 Task: Assign Person0000000126 as Assignee of Child Issue ChildIssue0000000630 of Issue Issue0000000315 in Backlog  in Scrum Project Project0000000063 in Jira. Assign Person0000000127 as Assignee of Child Issue ChildIssue0000000631 of Issue Issue0000000316 in Backlog  in Scrum Project Project0000000064 in Jira. Assign Person0000000127 as Assignee of Child Issue ChildIssue0000000632 of Issue Issue0000000316 in Backlog  in Scrum Project Project0000000064 in Jira. Assign Person0000000127 as Assignee of Child Issue ChildIssue0000000633 of Issue Issue0000000317 in Backlog  in Scrum Project Project0000000064 in Jira. Assign Person0000000127 as Assignee of Child Issue ChildIssue0000000634 of Issue Issue0000000317 in Backlog  in Scrum Project Project0000000064 in Jira
Action: Mouse moved to (868, 341)
Screenshot: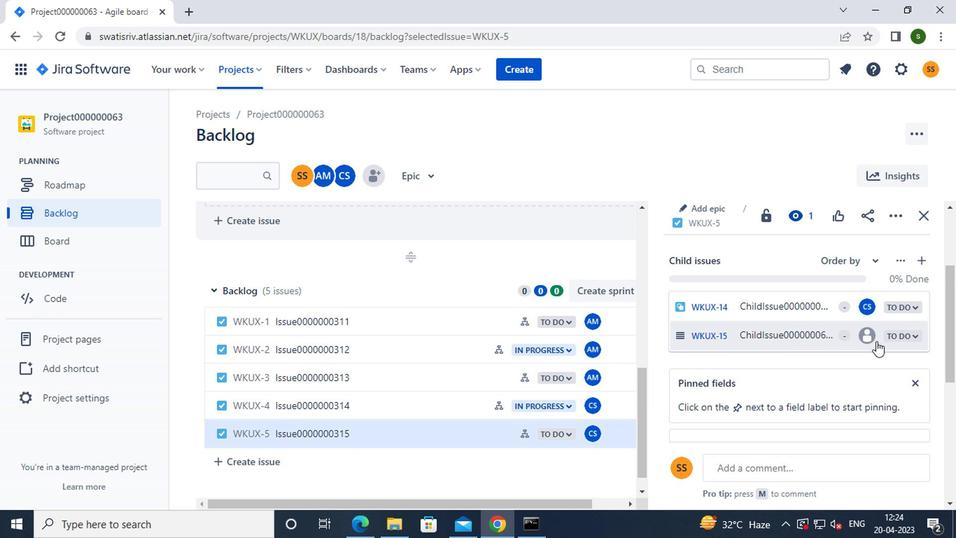 
Action: Mouse pressed left at (868, 341)
Screenshot: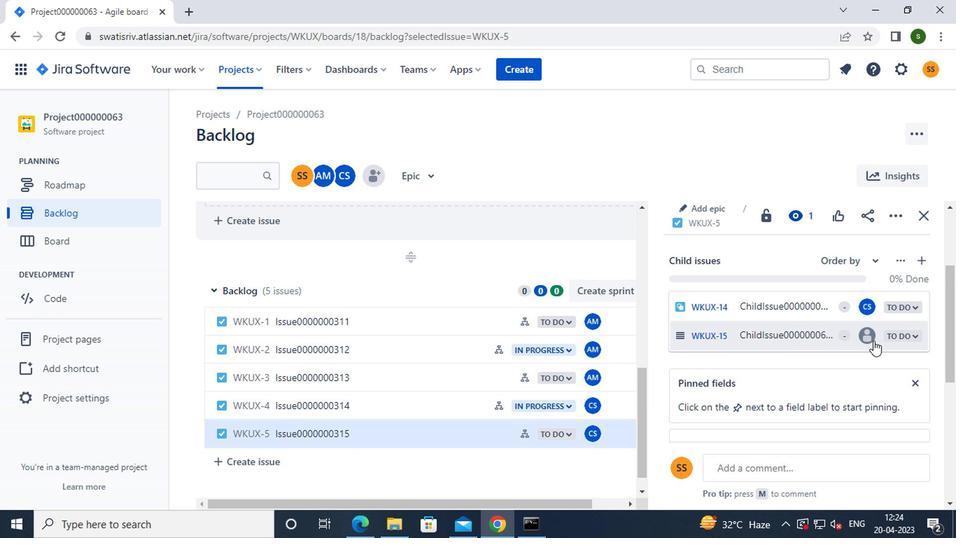 
Action: Mouse moved to (748, 398)
Screenshot: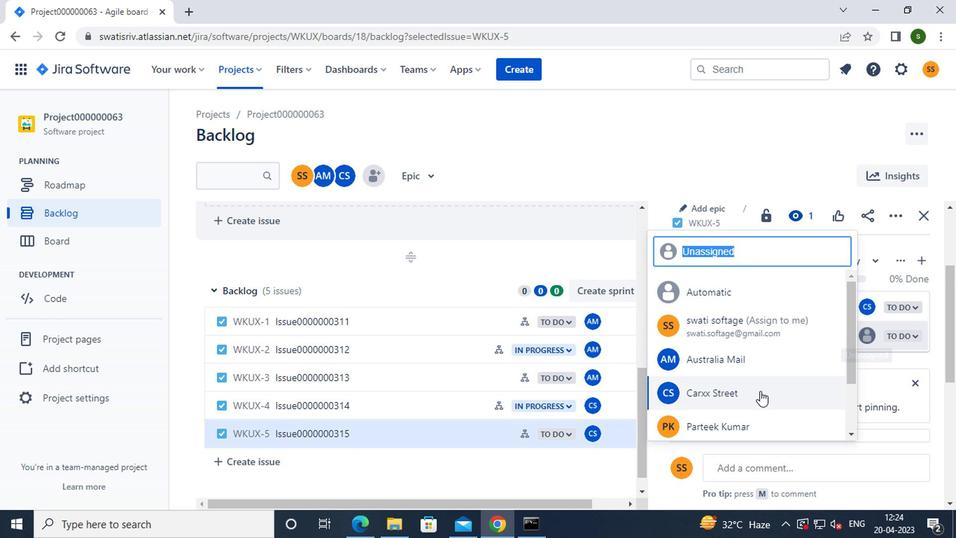 
Action: Mouse pressed left at (748, 398)
Screenshot: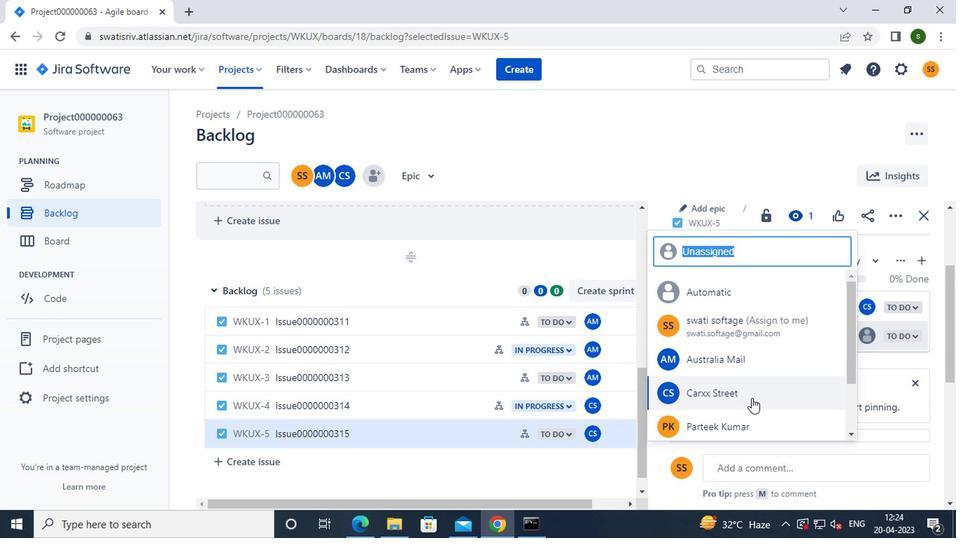
Action: Mouse moved to (237, 74)
Screenshot: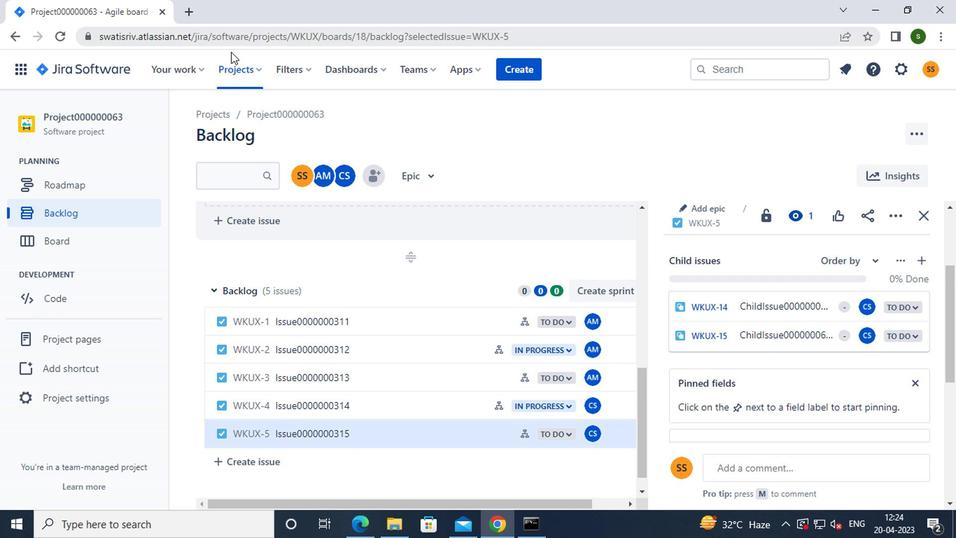 
Action: Mouse pressed left at (237, 74)
Screenshot: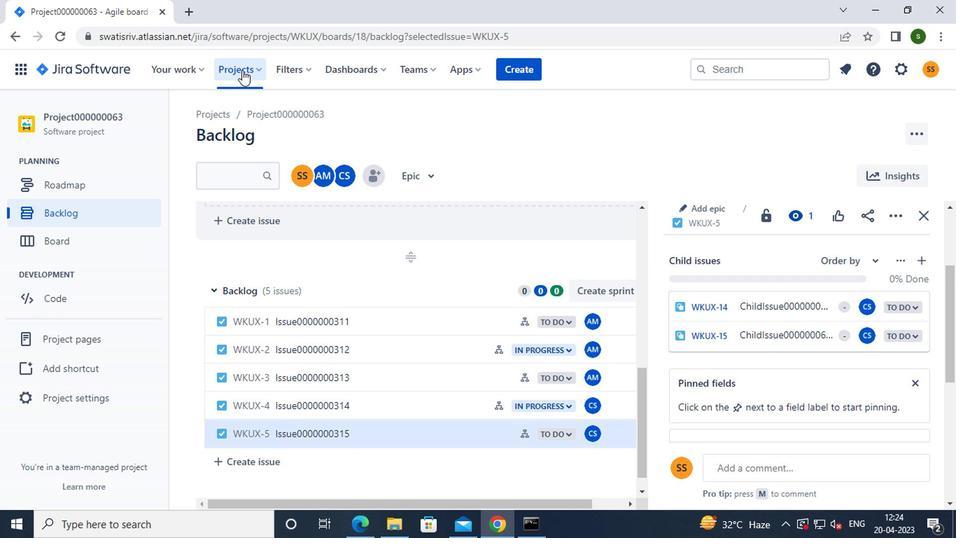 
Action: Mouse moved to (268, 173)
Screenshot: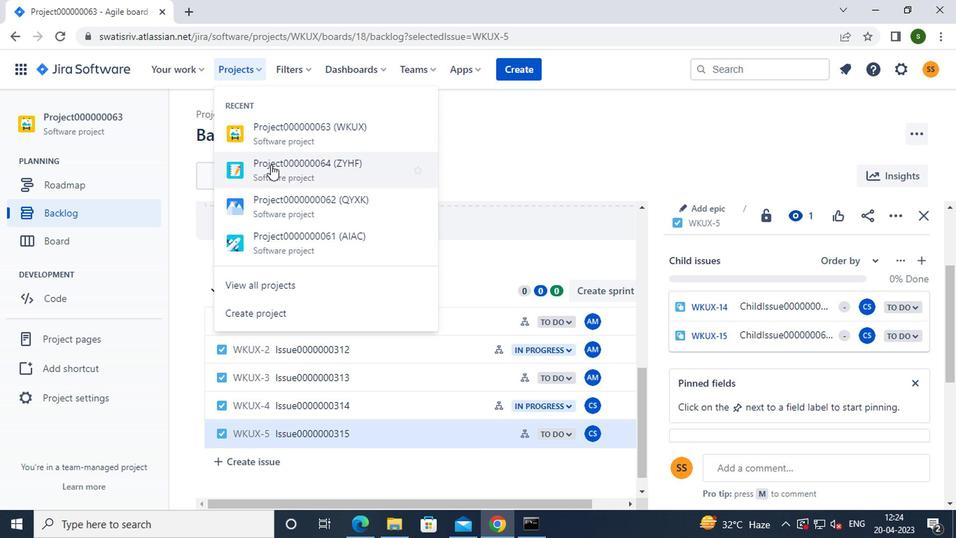 
Action: Mouse pressed left at (268, 173)
Screenshot: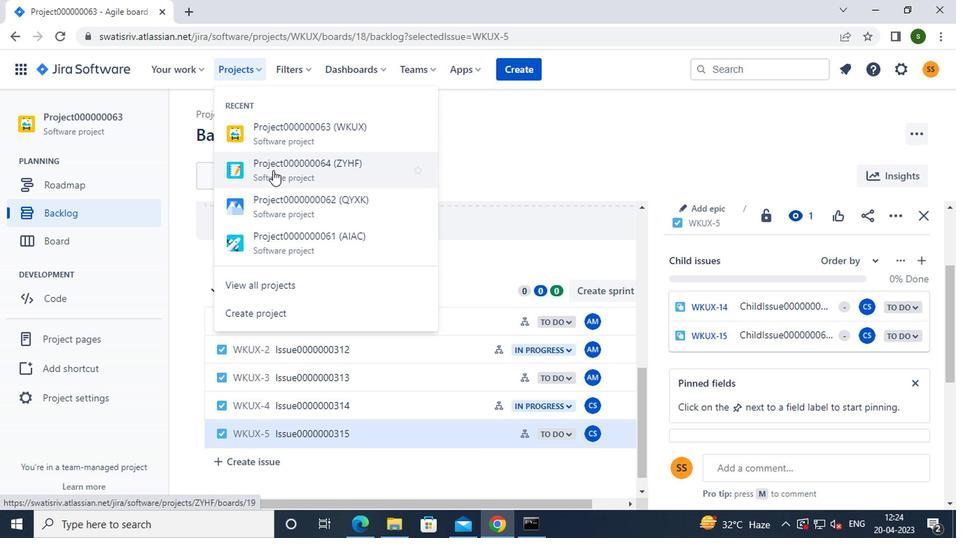 
Action: Mouse moved to (93, 217)
Screenshot: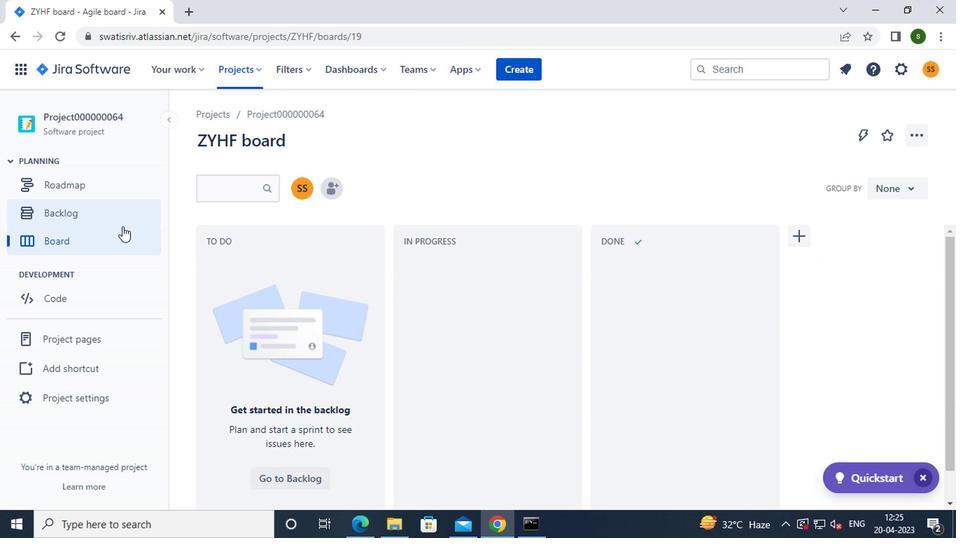 
Action: Mouse pressed left at (93, 217)
Screenshot: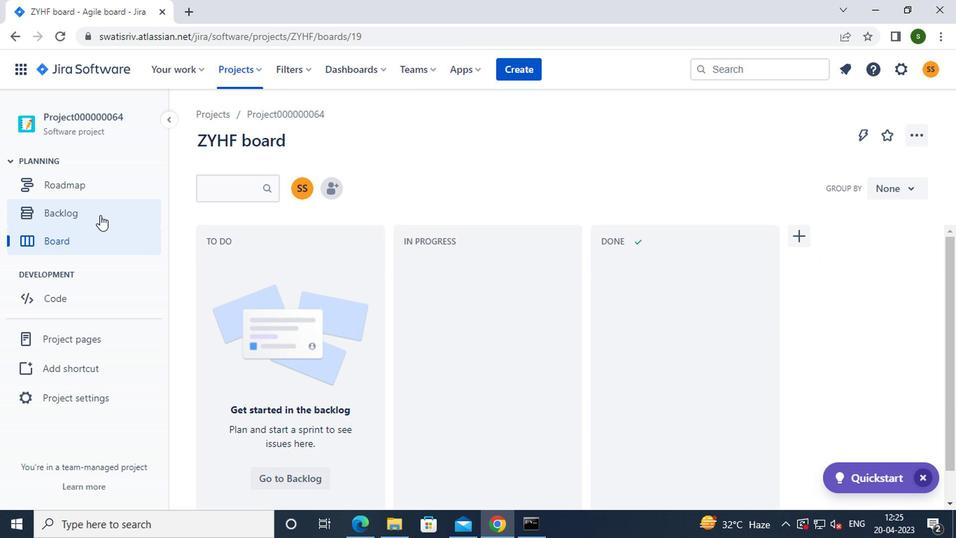 
Action: Mouse moved to (563, 361)
Screenshot: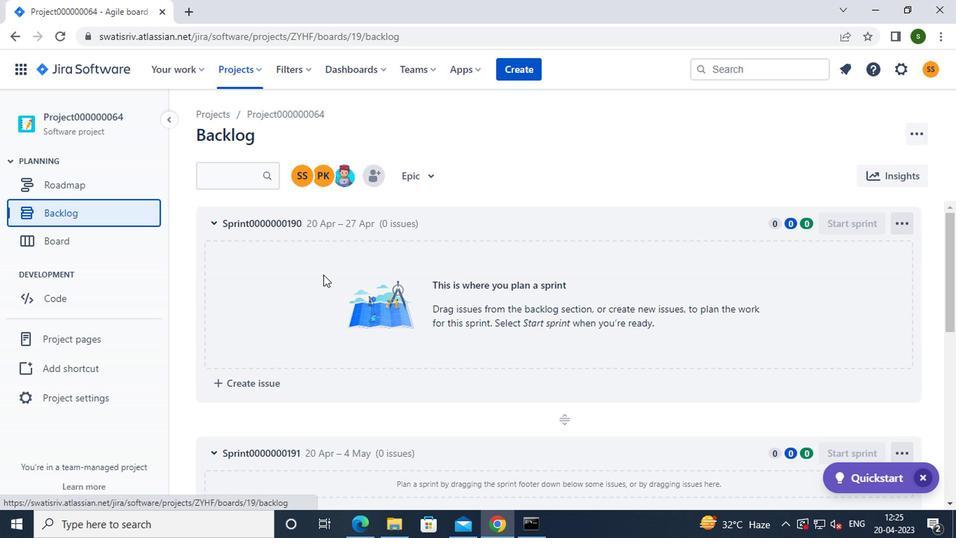 
Action: Mouse scrolled (563, 360) with delta (0, 0)
Screenshot: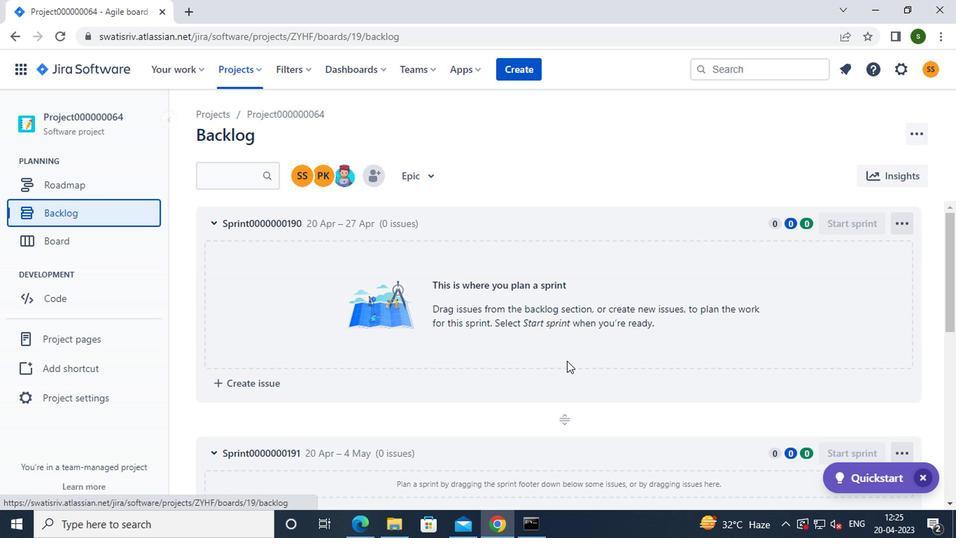 
Action: Mouse scrolled (563, 360) with delta (0, 0)
Screenshot: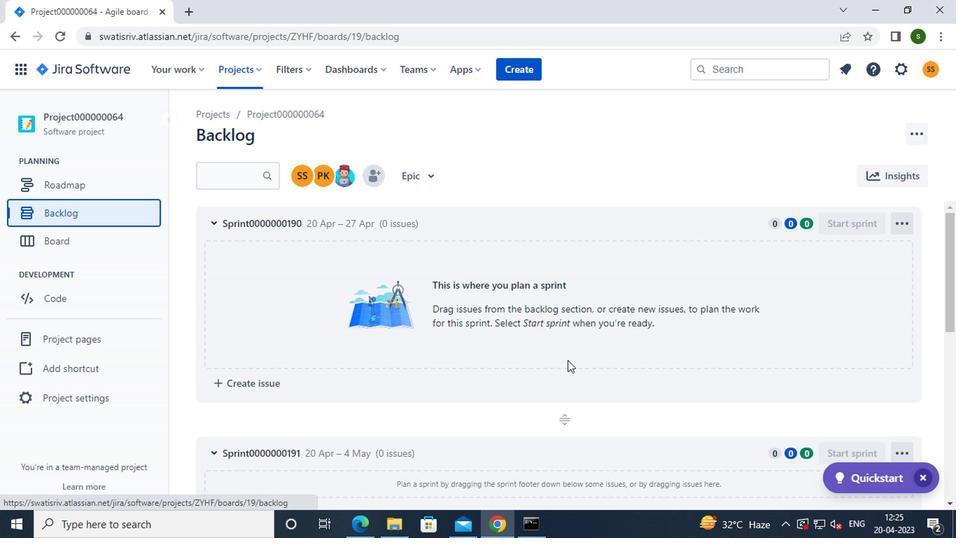 
Action: Mouse scrolled (563, 360) with delta (0, 0)
Screenshot: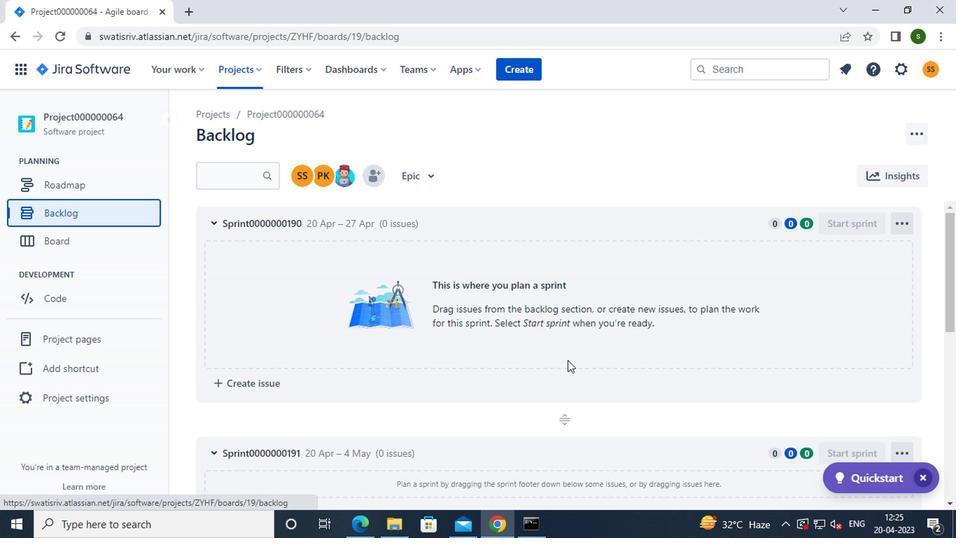 
Action: Mouse scrolled (563, 360) with delta (0, 0)
Screenshot: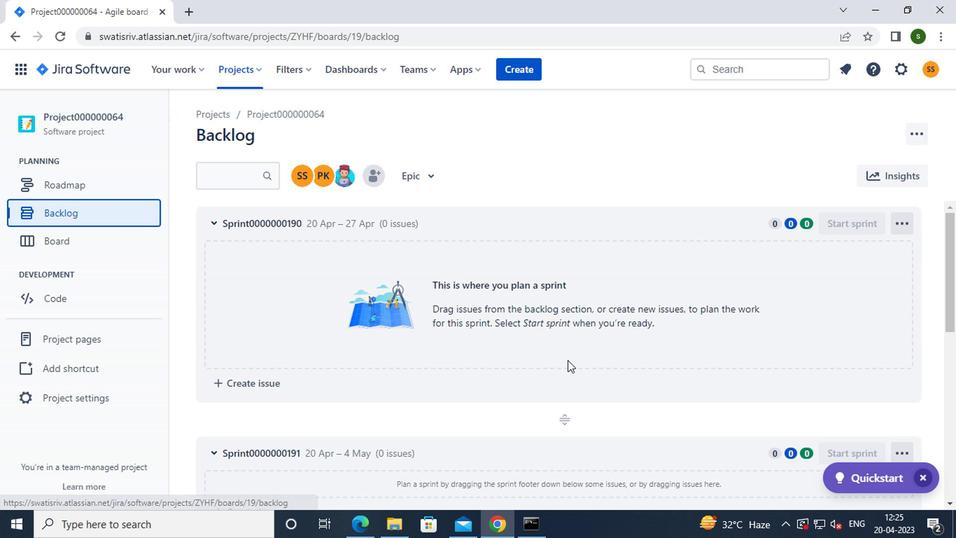 
Action: Mouse scrolled (563, 360) with delta (0, 0)
Screenshot: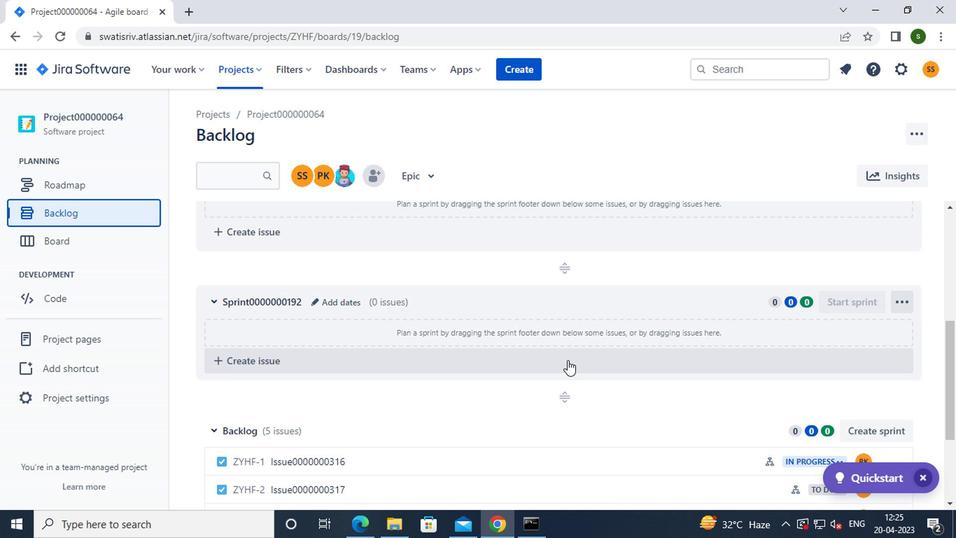 
Action: Mouse scrolled (563, 360) with delta (0, 0)
Screenshot: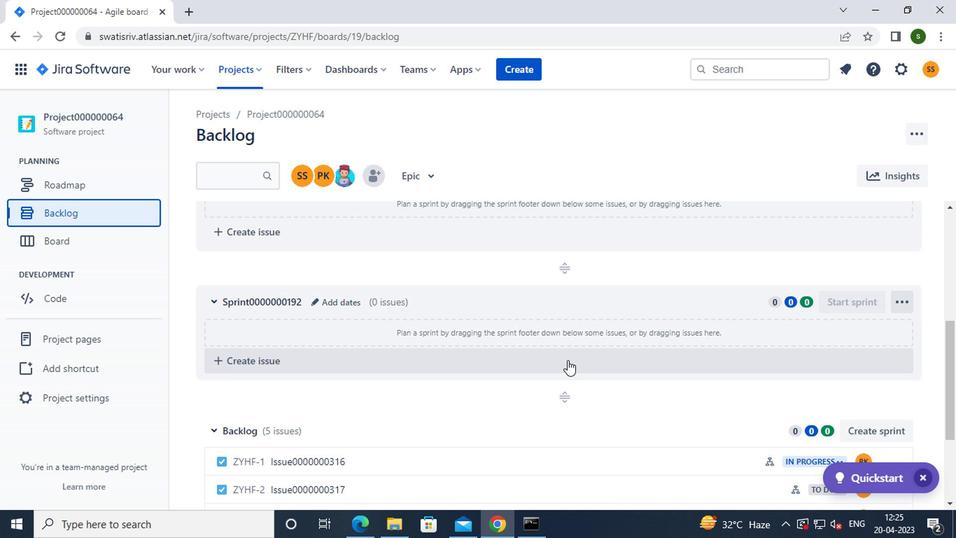
Action: Mouse moved to (479, 316)
Screenshot: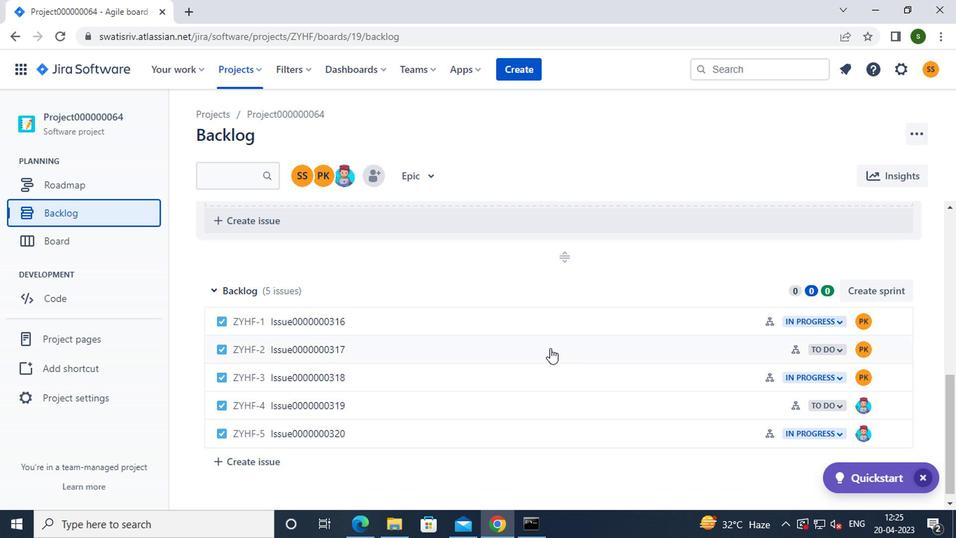 
Action: Mouse pressed left at (479, 316)
Screenshot: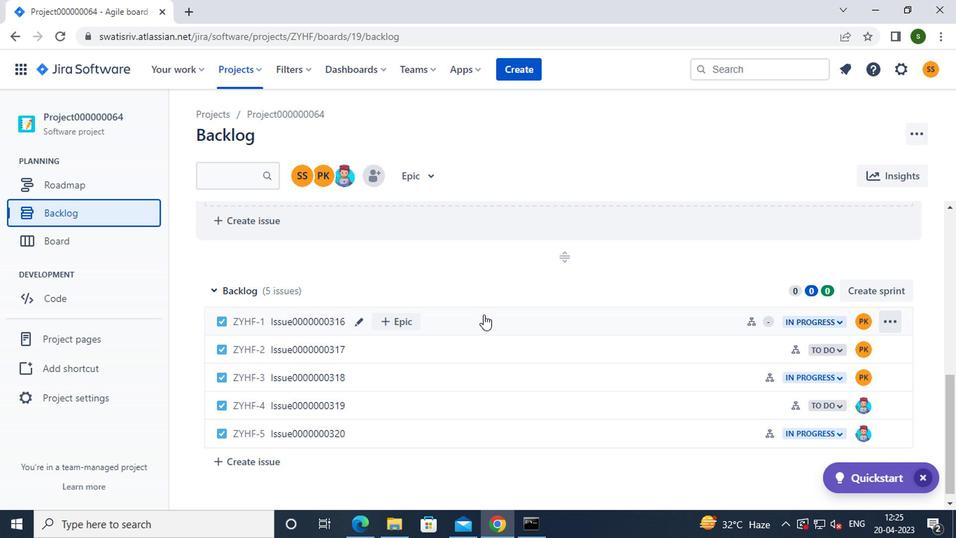 
Action: Mouse moved to (845, 349)
Screenshot: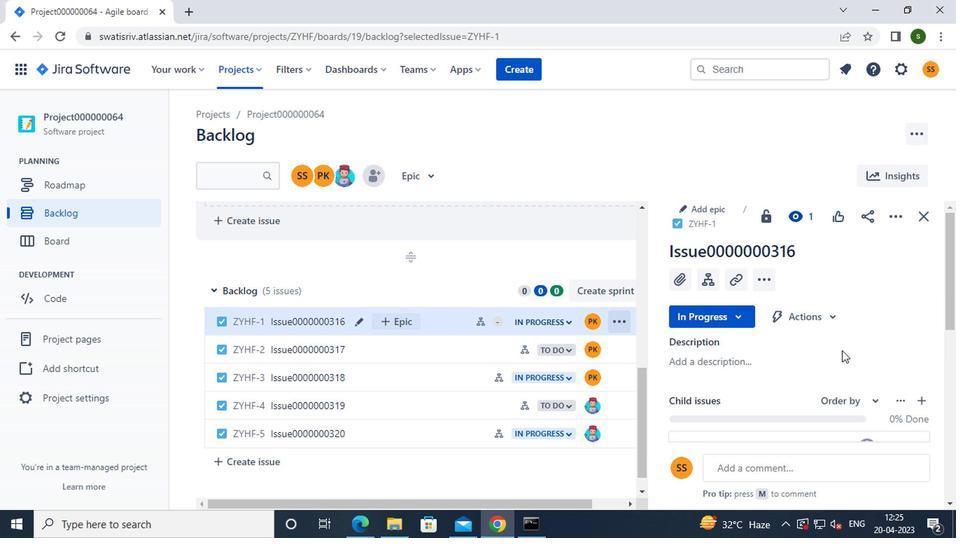 
Action: Mouse scrolled (845, 348) with delta (0, 0)
Screenshot: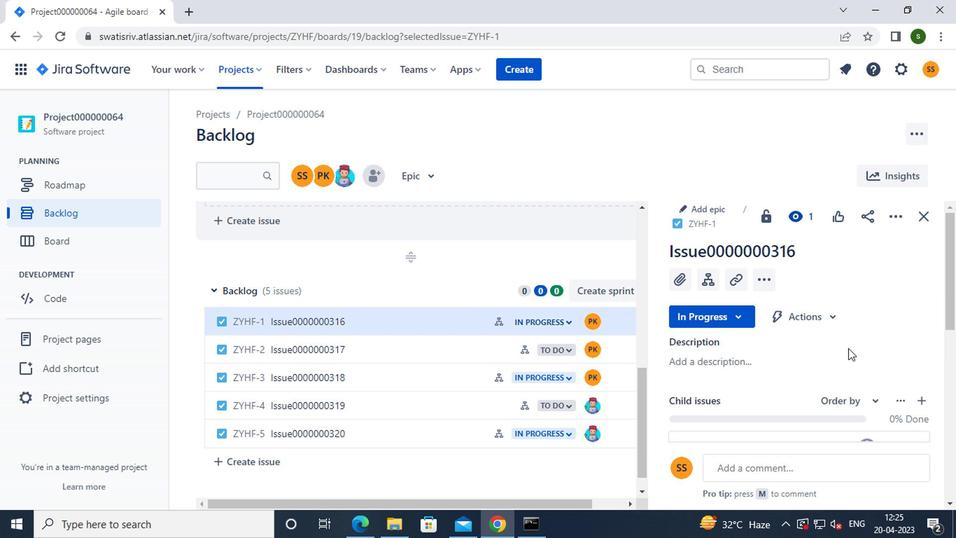 
Action: Mouse scrolled (845, 348) with delta (0, 0)
Screenshot: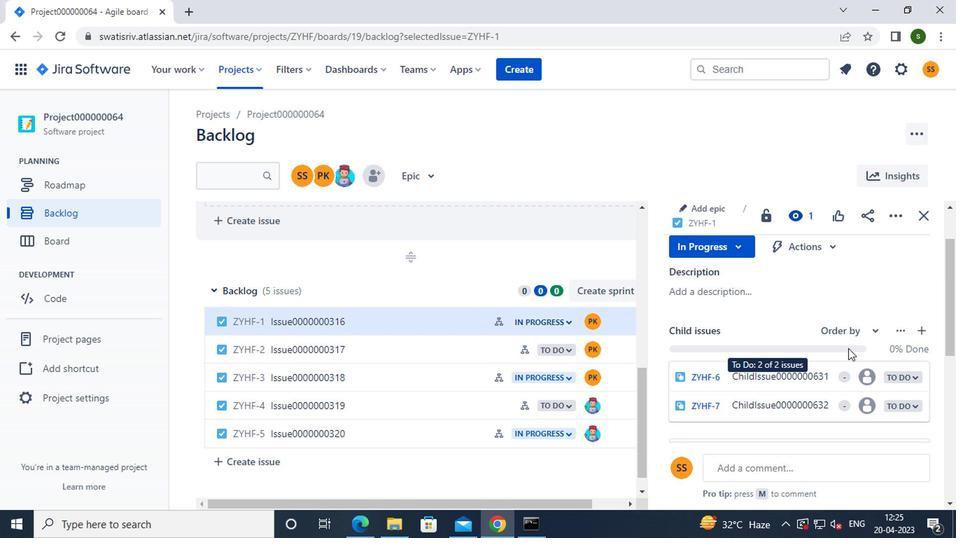 
Action: Mouse moved to (864, 312)
Screenshot: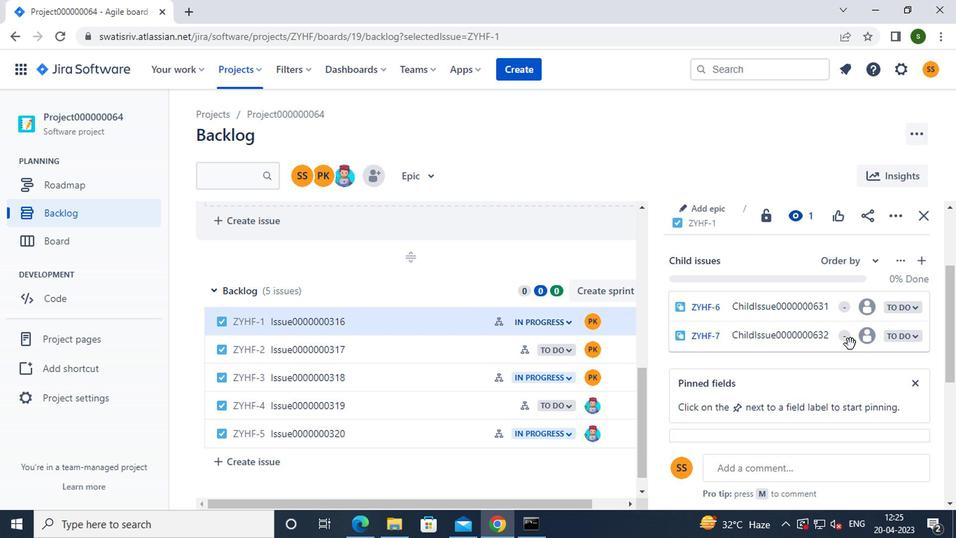 
Action: Mouse pressed left at (864, 312)
Screenshot: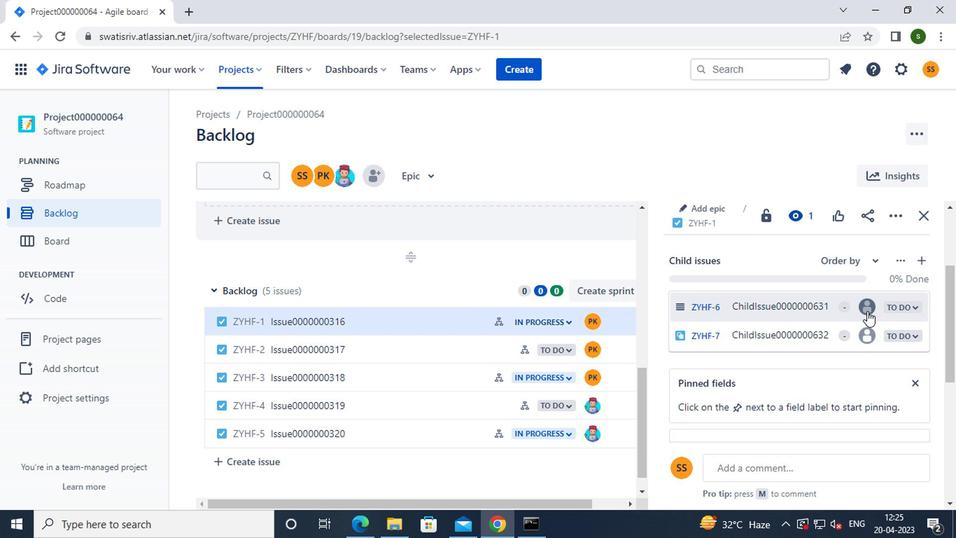 
Action: Mouse moved to (737, 391)
Screenshot: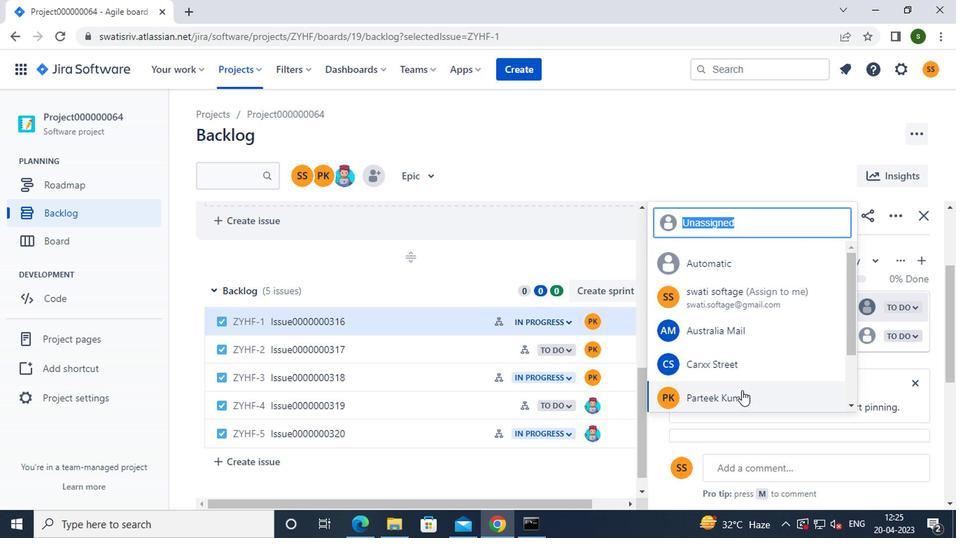 
Action: Mouse pressed left at (737, 391)
Screenshot: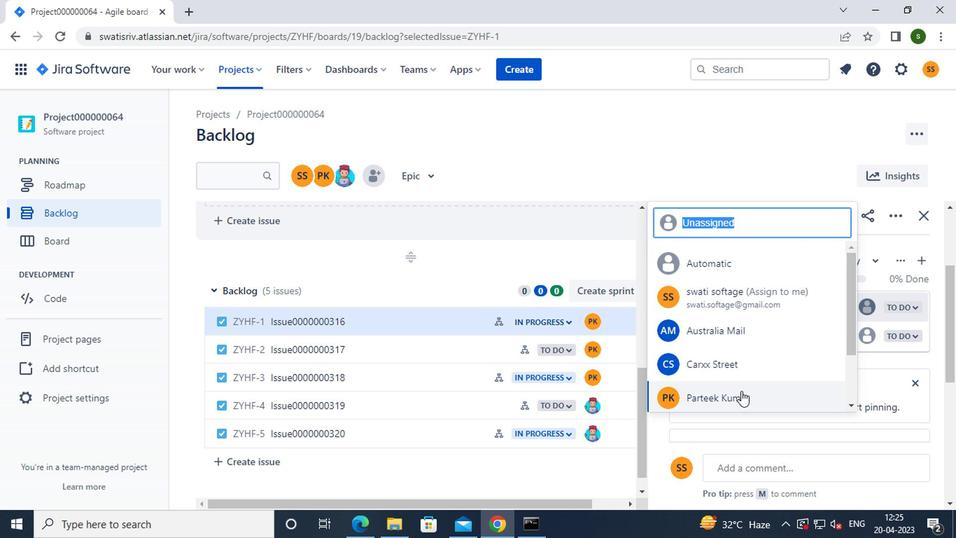 
Action: Mouse moved to (865, 337)
Screenshot: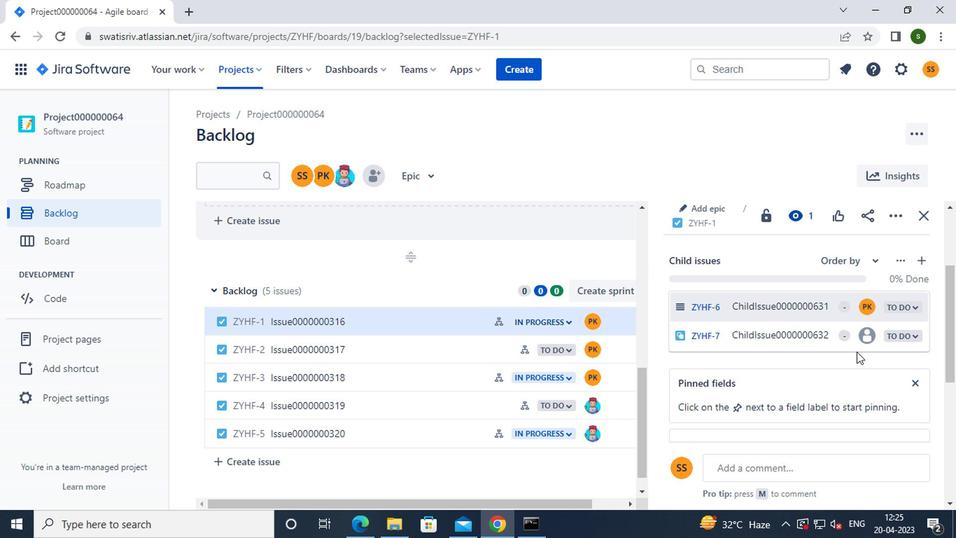 
Action: Mouse pressed left at (865, 337)
Screenshot: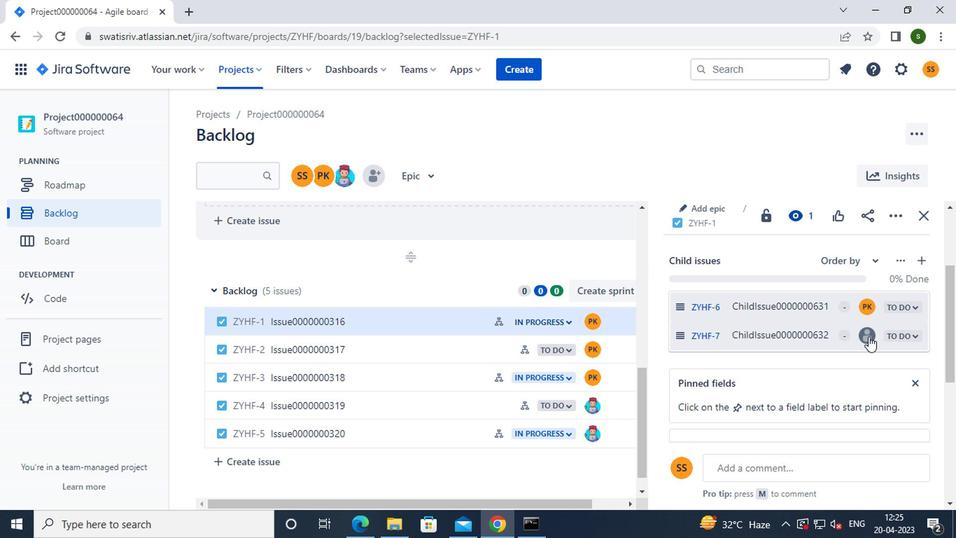 
Action: Mouse moved to (735, 426)
Screenshot: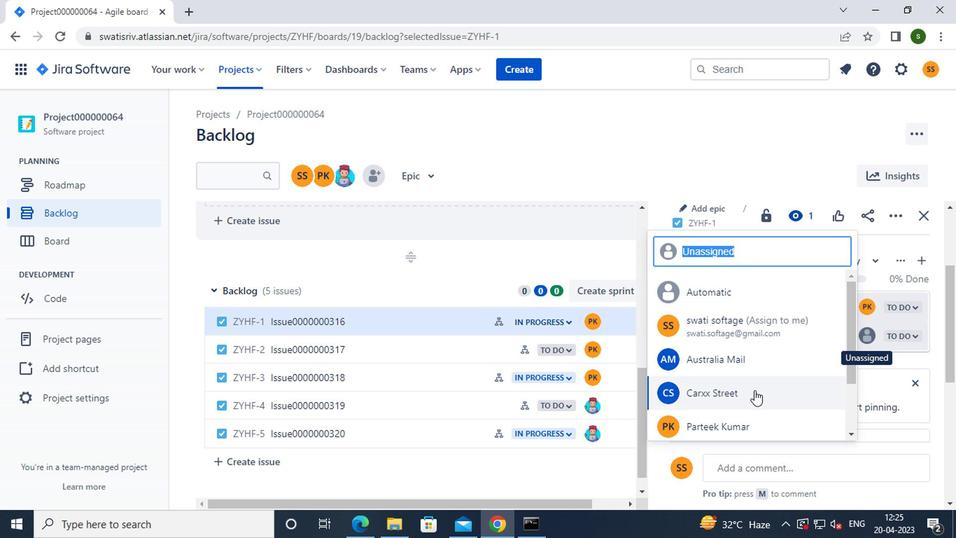 
Action: Mouse pressed left at (735, 426)
Screenshot: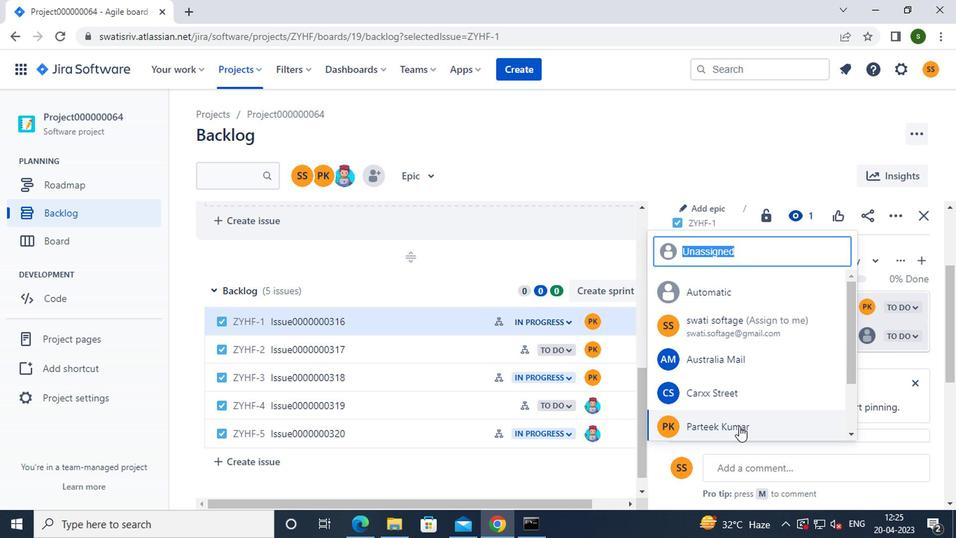 
Action: Mouse moved to (433, 349)
Screenshot: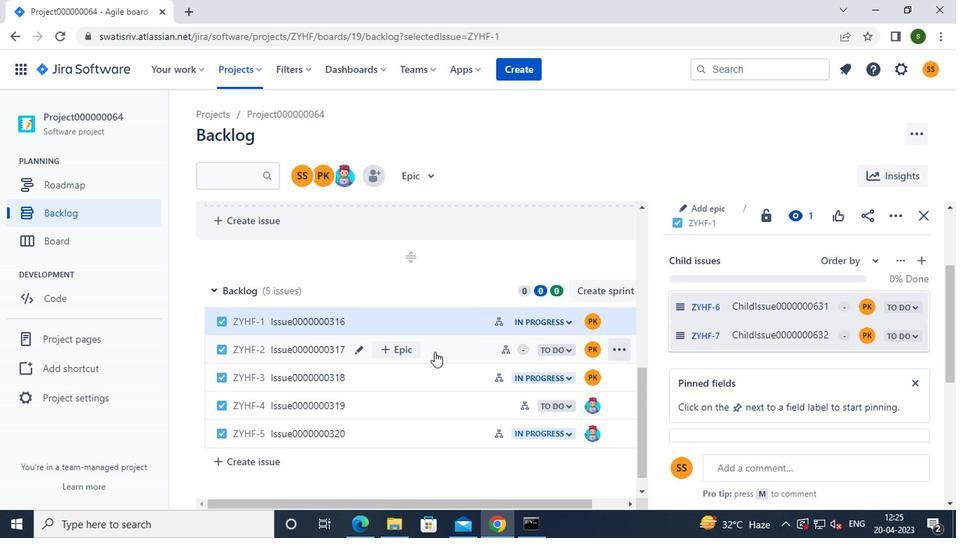 
Action: Mouse pressed left at (433, 349)
Screenshot: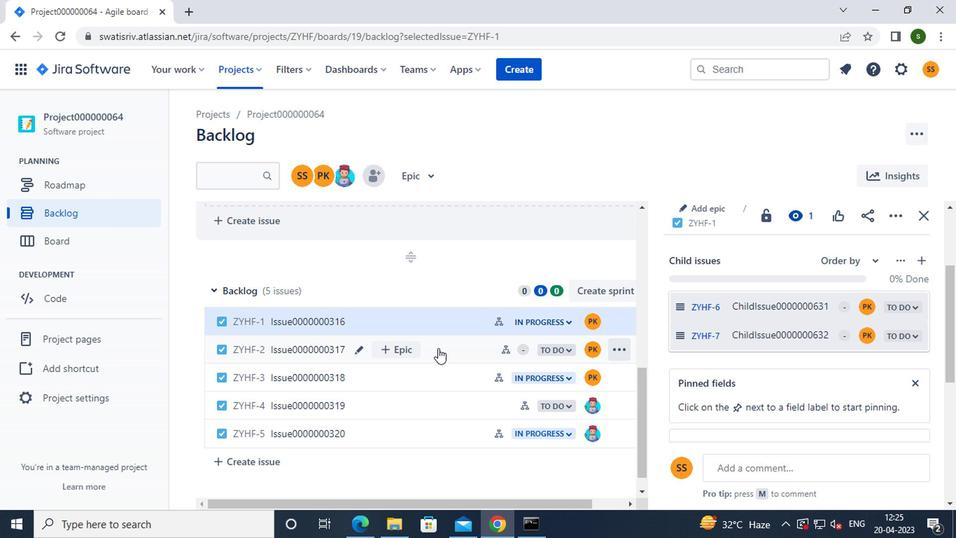 
Action: Mouse moved to (841, 316)
Screenshot: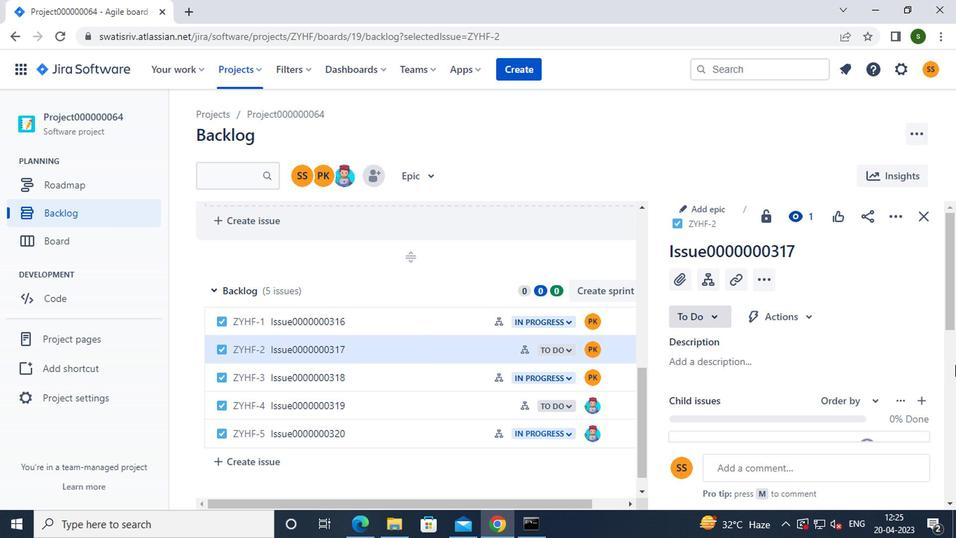 
Action: Mouse scrolled (841, 316) with delta (0, 0)
Screenshot: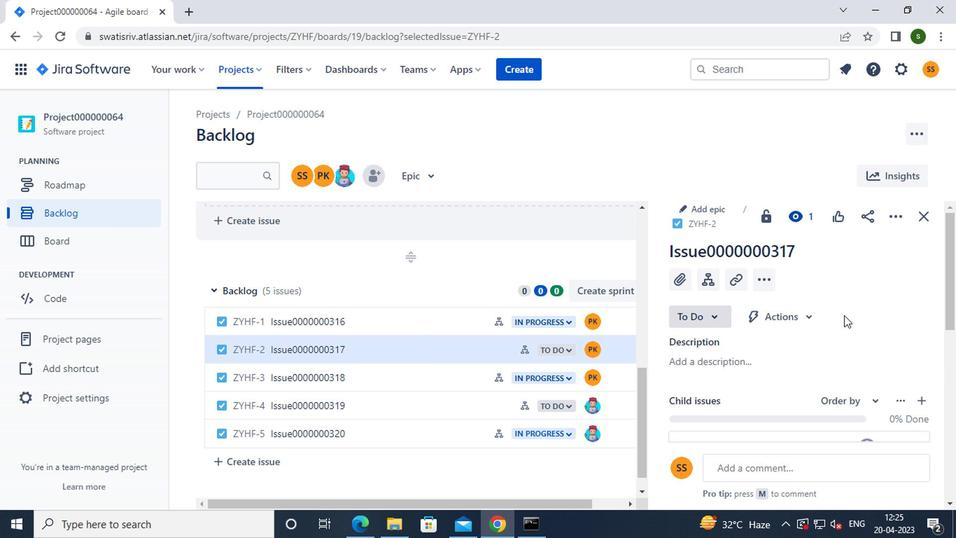 
Action: Mouse scrolled (841, 316) with delta (0, 0)
Screenshot: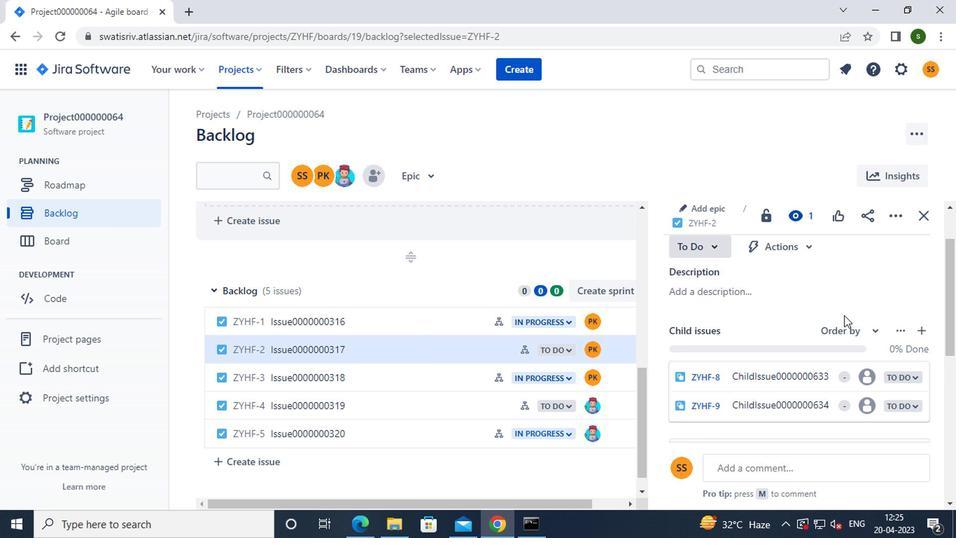 
Action: Mouse moved to (864, 313)
Screenshot: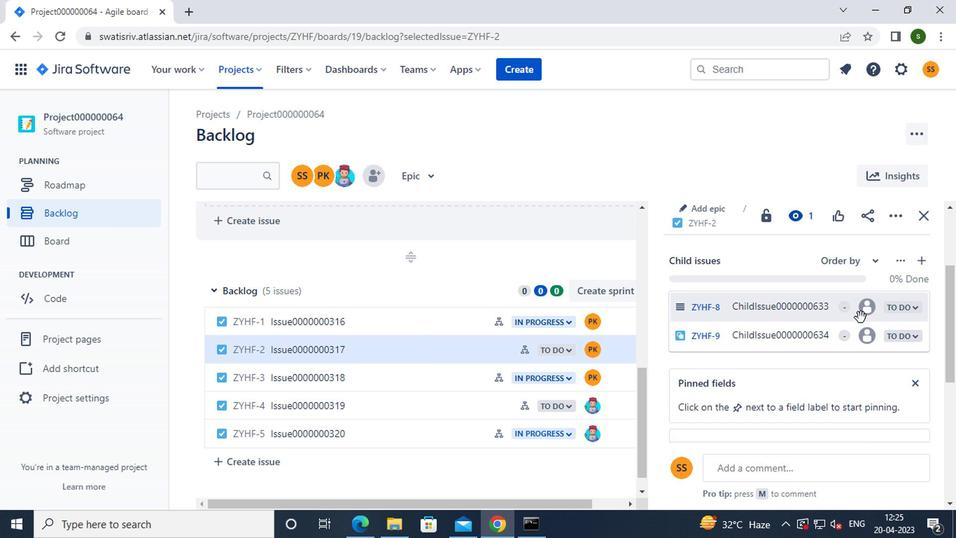 
Action: Mouse pressed left at (864, 313)
Screenshot: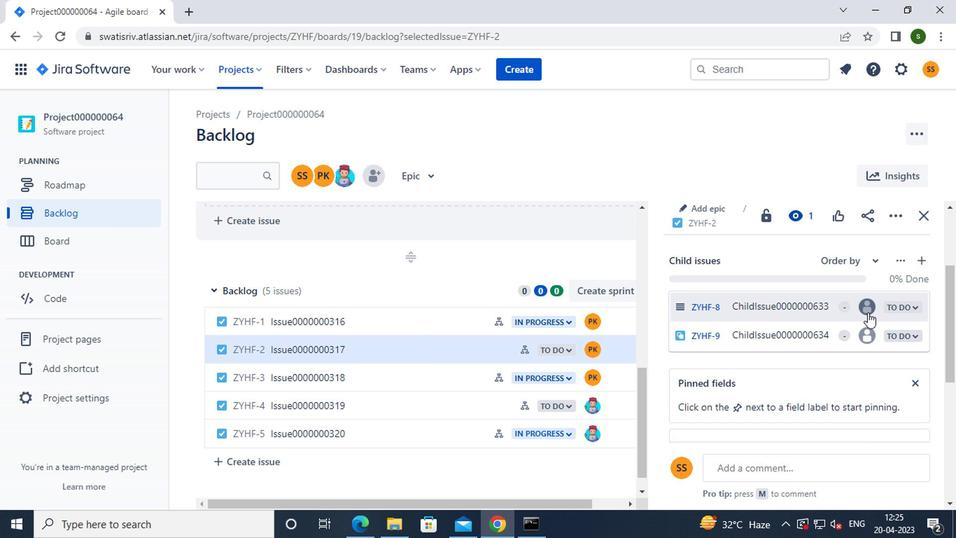 
Action: Mouse moved to (742, 393)
Screenshot: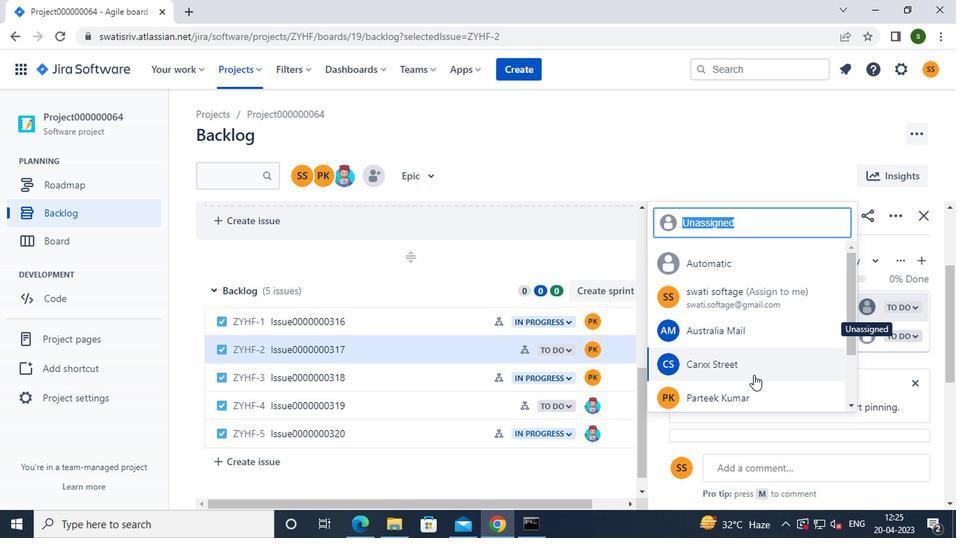 
Action: Mouse pressed left at (742, 393)
Screenshot: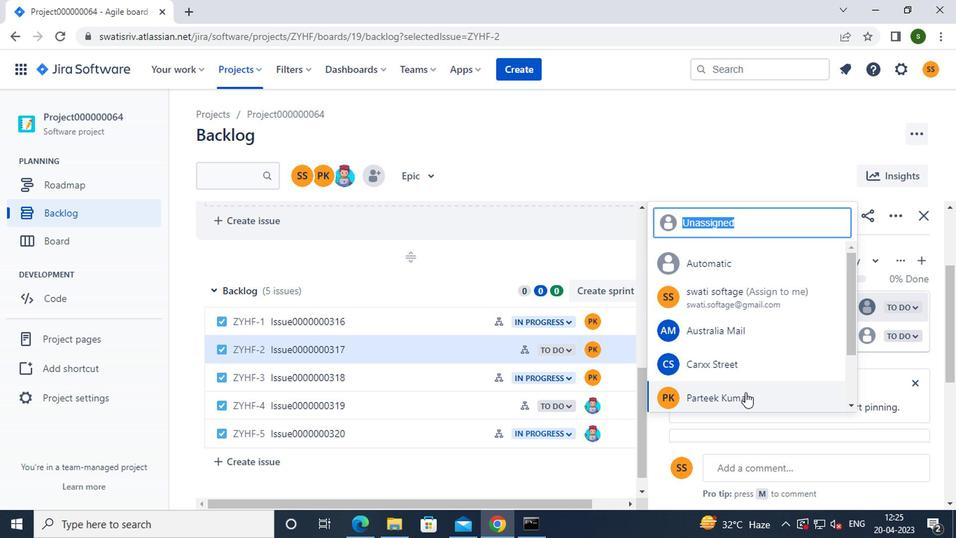 
Action: Mouse moved to (864, 339)
Screenshot: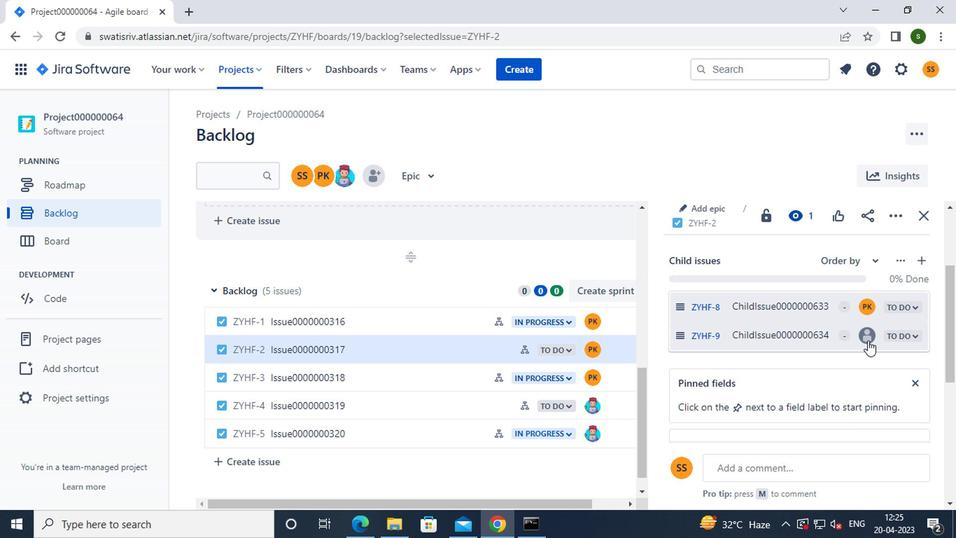 
Action: Mouse pressed left at (864, 339)
Screenshot: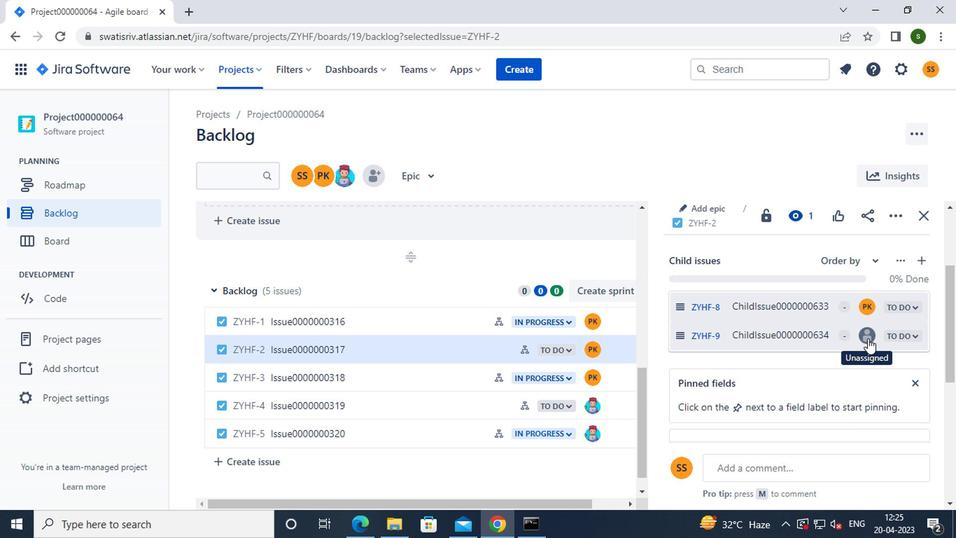 
Action: Mouse moved to (738, 415)
Screenshot: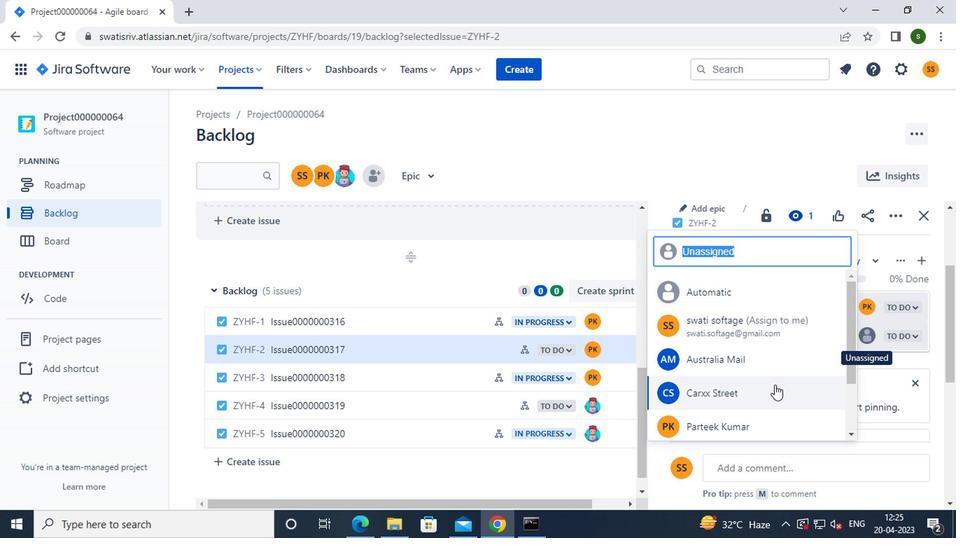 
Action: Mouse pressed left at (738, 415)
Screenshot: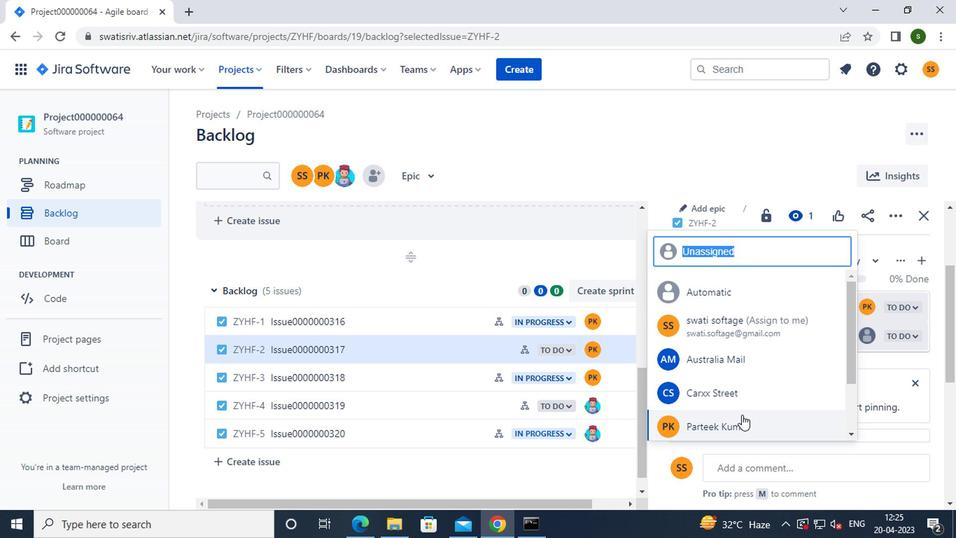 
Action: Mouse moved to (677, 153)
Screenshot: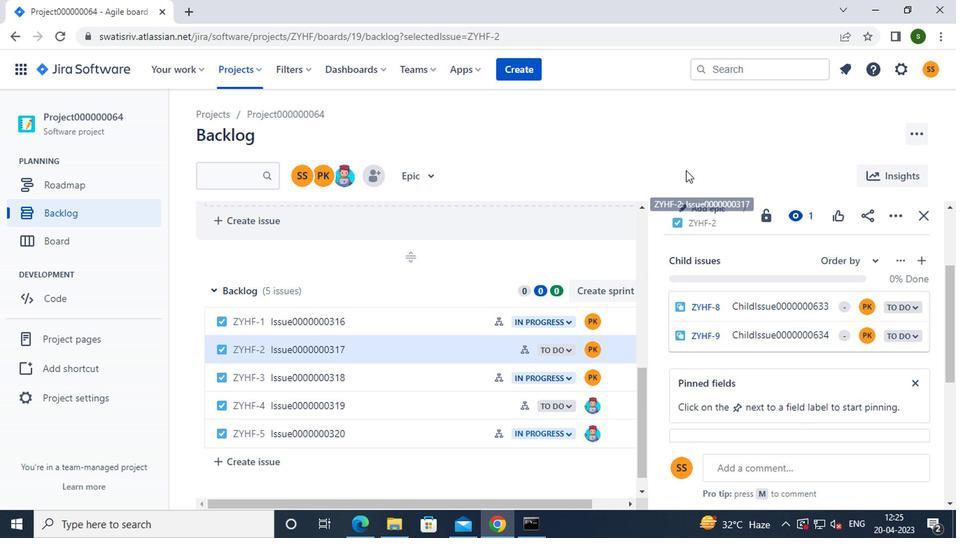 
Action: Key pressed <Key.f8>
Screenshot: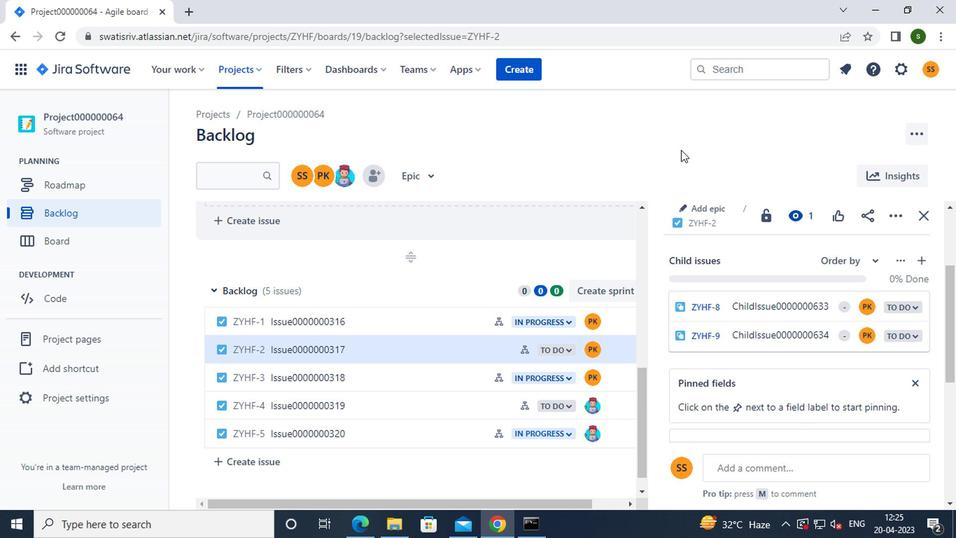 
